 Task: In career advice turn off In-app notifications.
Action: Mouse moved to (776, 64)
Screenshot: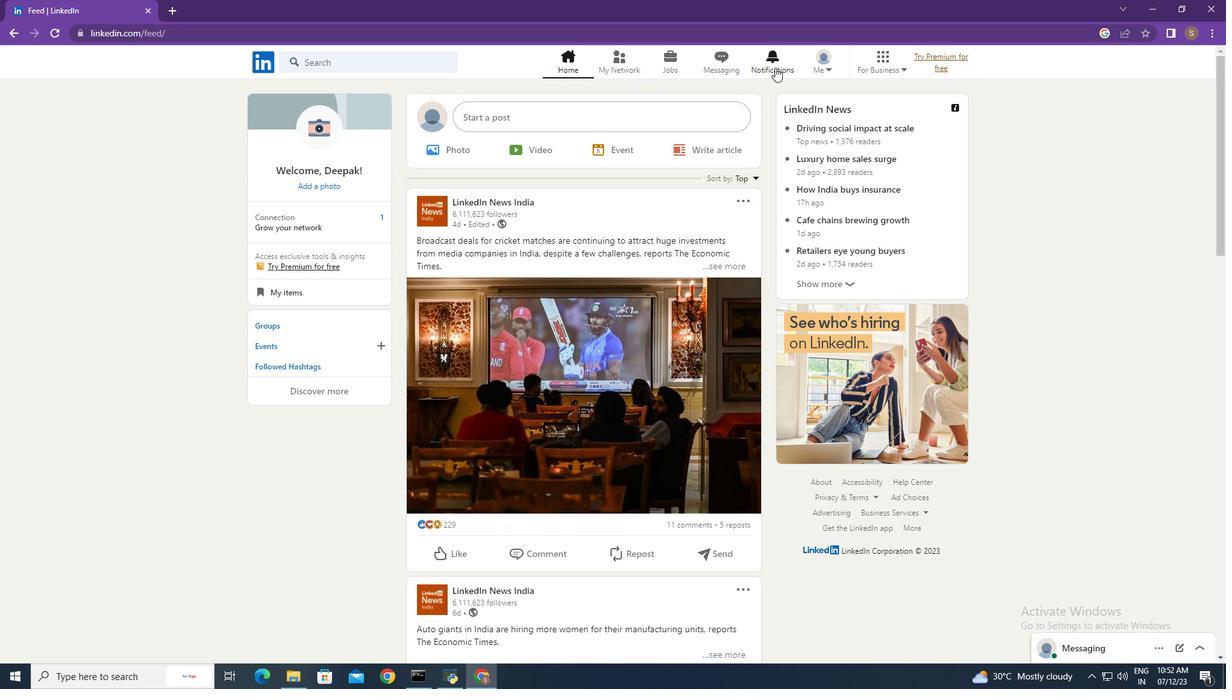 
Action: Mouse pressed left at (776, 64)
Screenshot: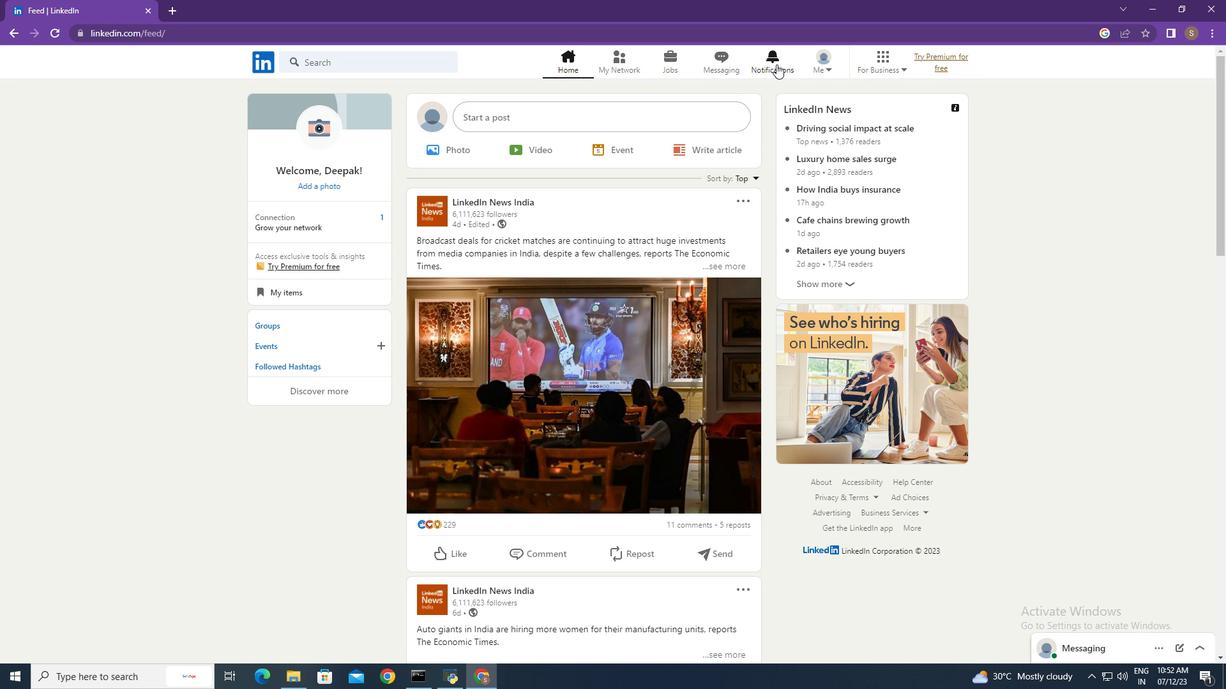 
Action: Mouse moved to (279, 147)
Screenshot: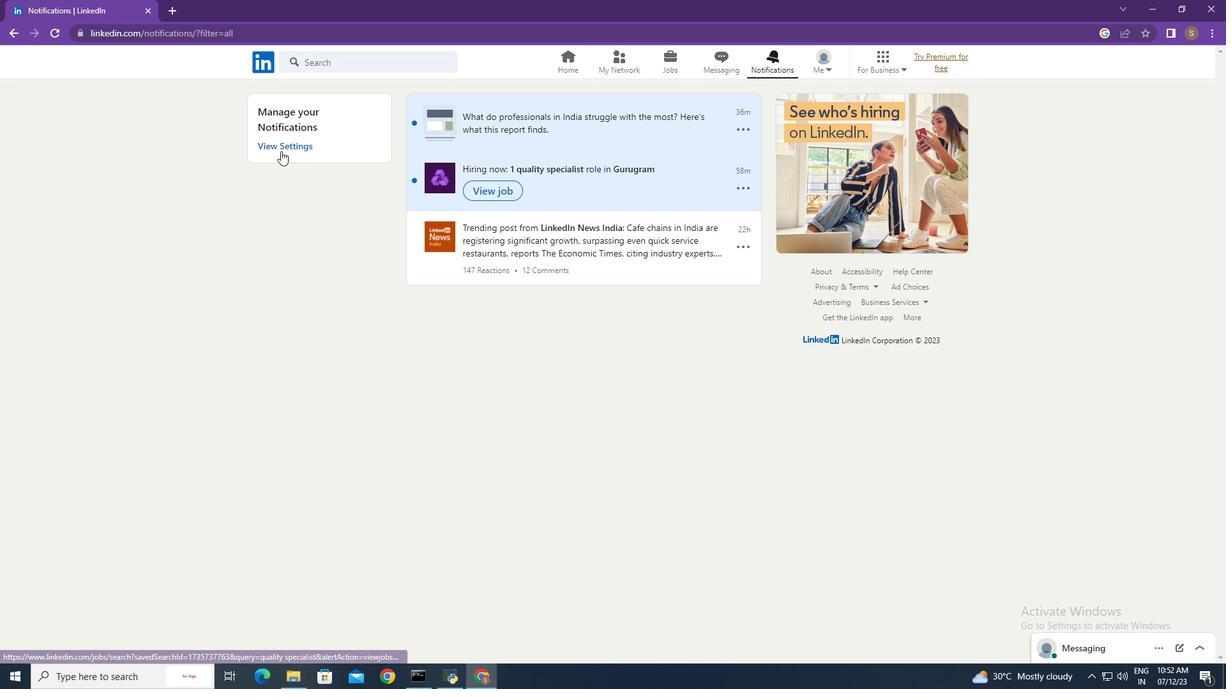 
Action: Mouse pressed left at (279, 147)
Screenshot: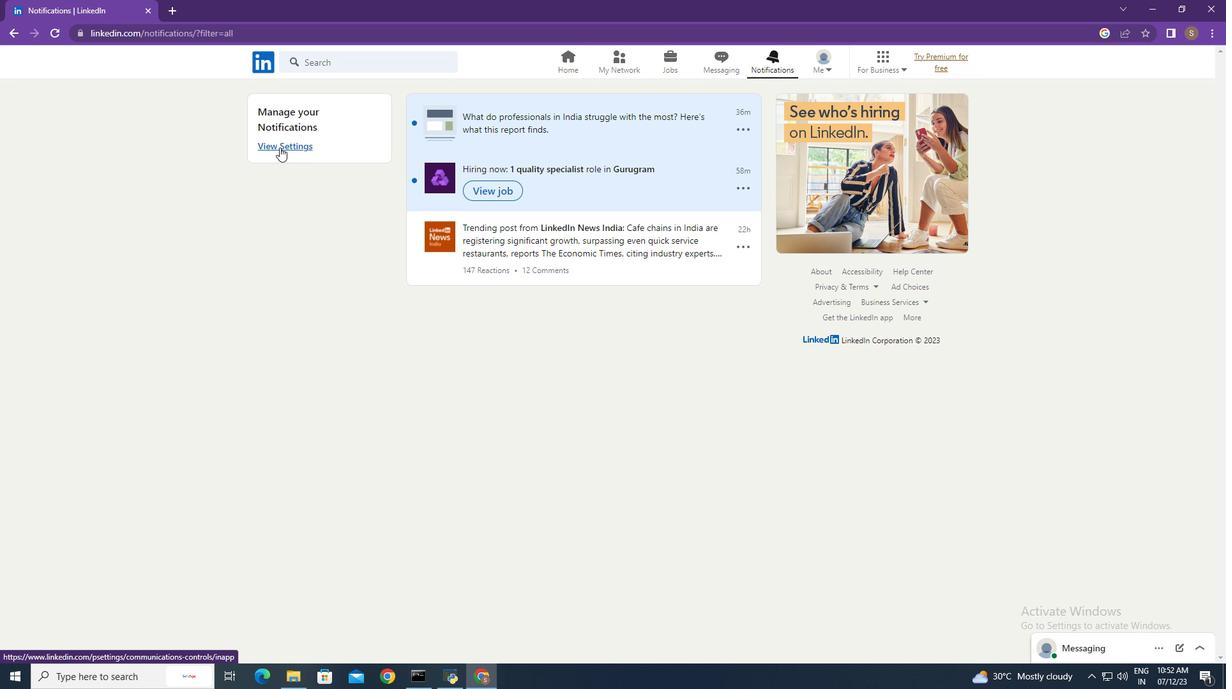 
Action: Mouse moved to (796, 198)
Screenshot: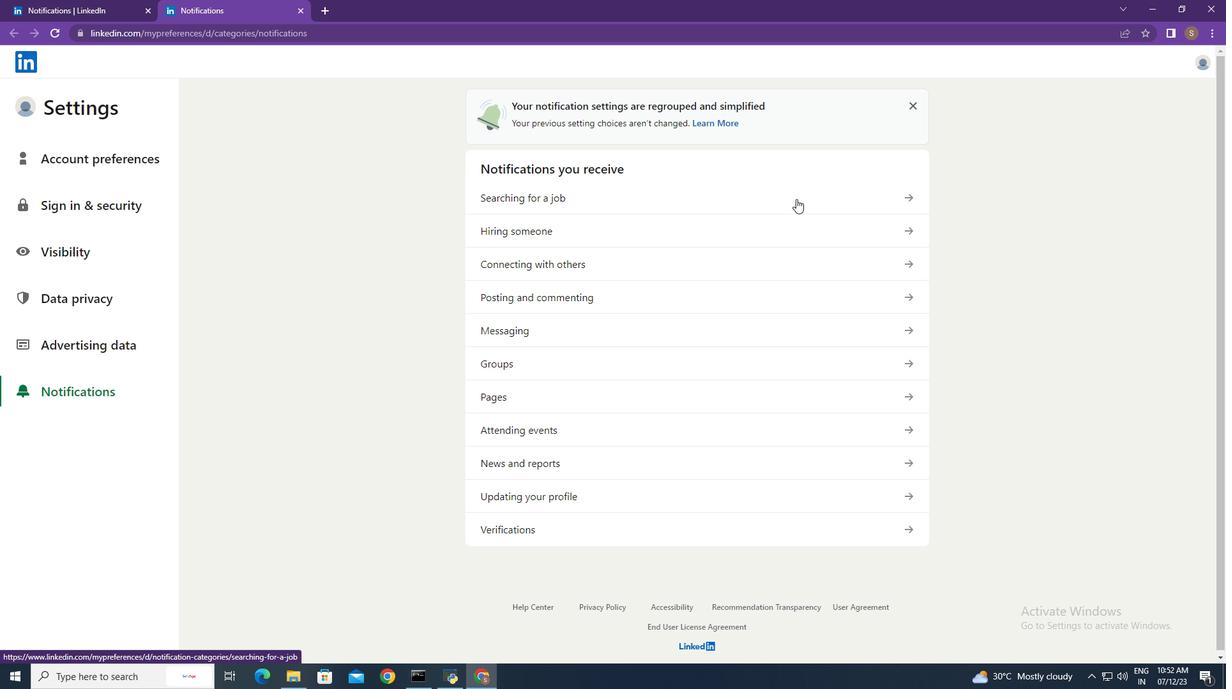 
Action: Mouse pressed left at (796, 198)
Screenshot: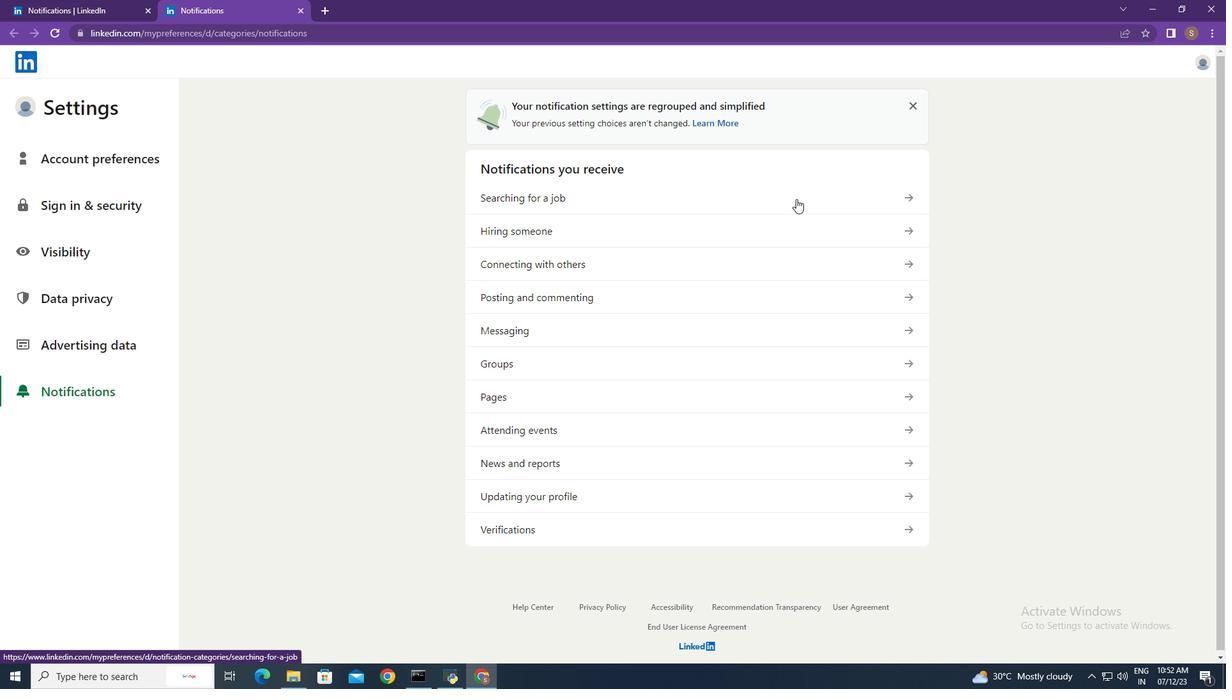 
Action: Mouse moved to (816, 374)
Screenshot: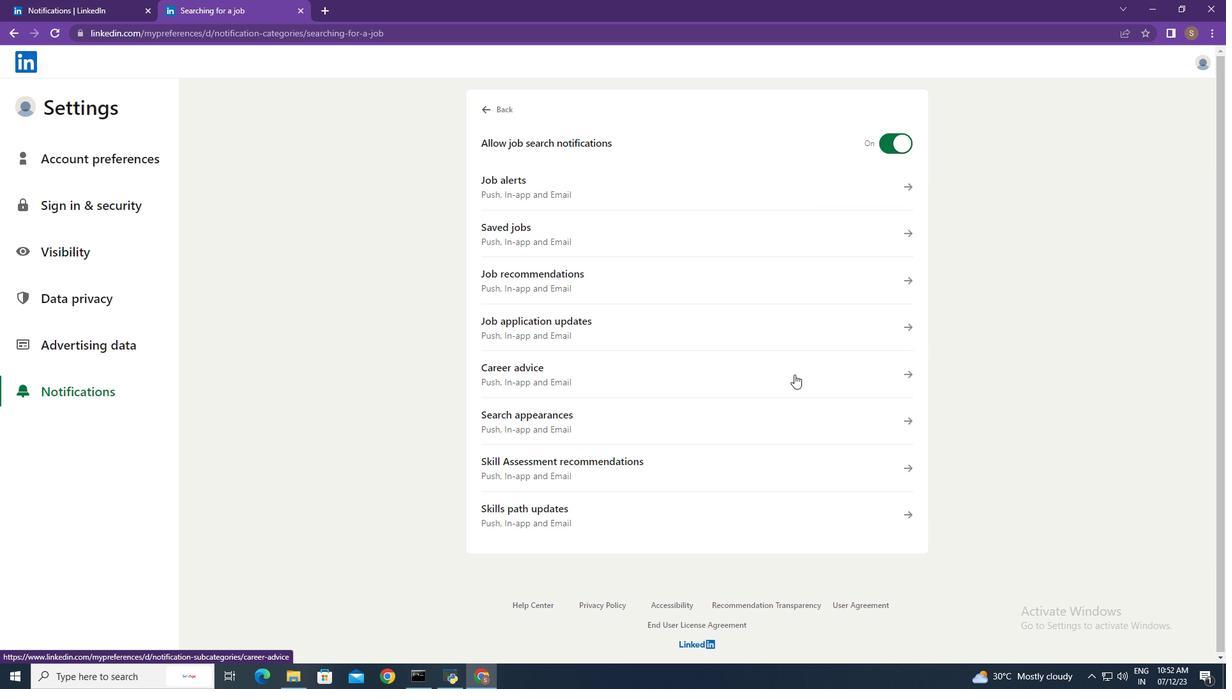 
Action: Mouse pressed left at (816, 374)
Screenshot: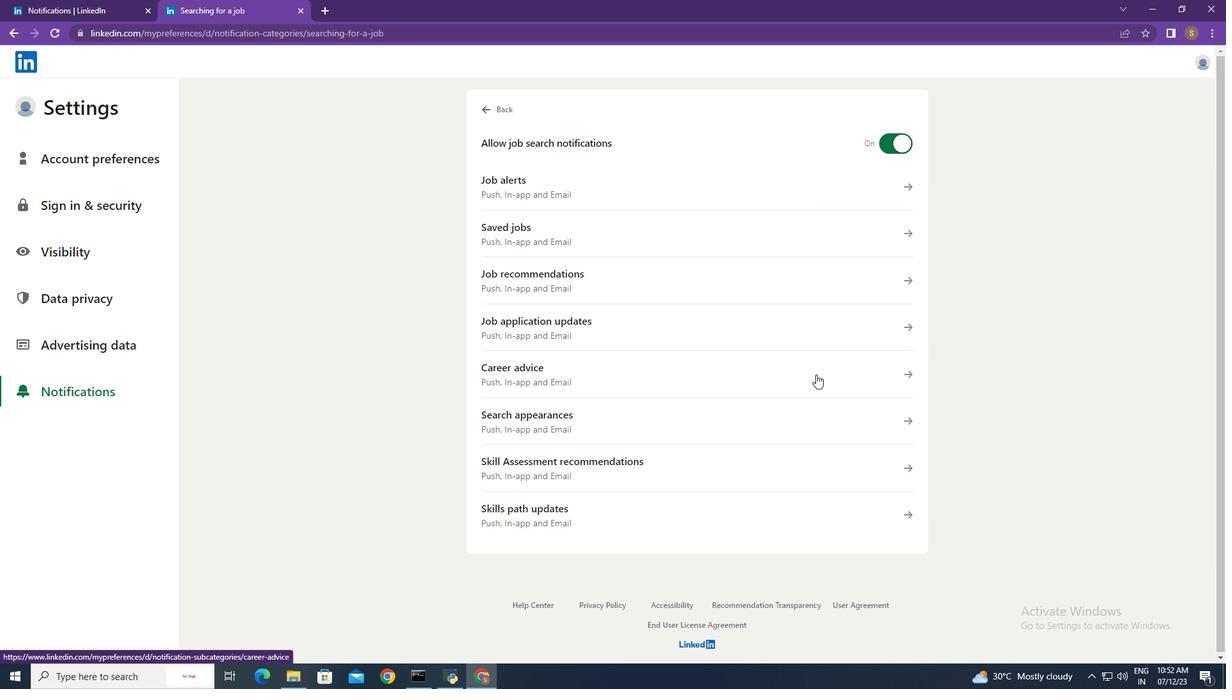 
Action: Mouse moved to (895, 219)
Screenshot: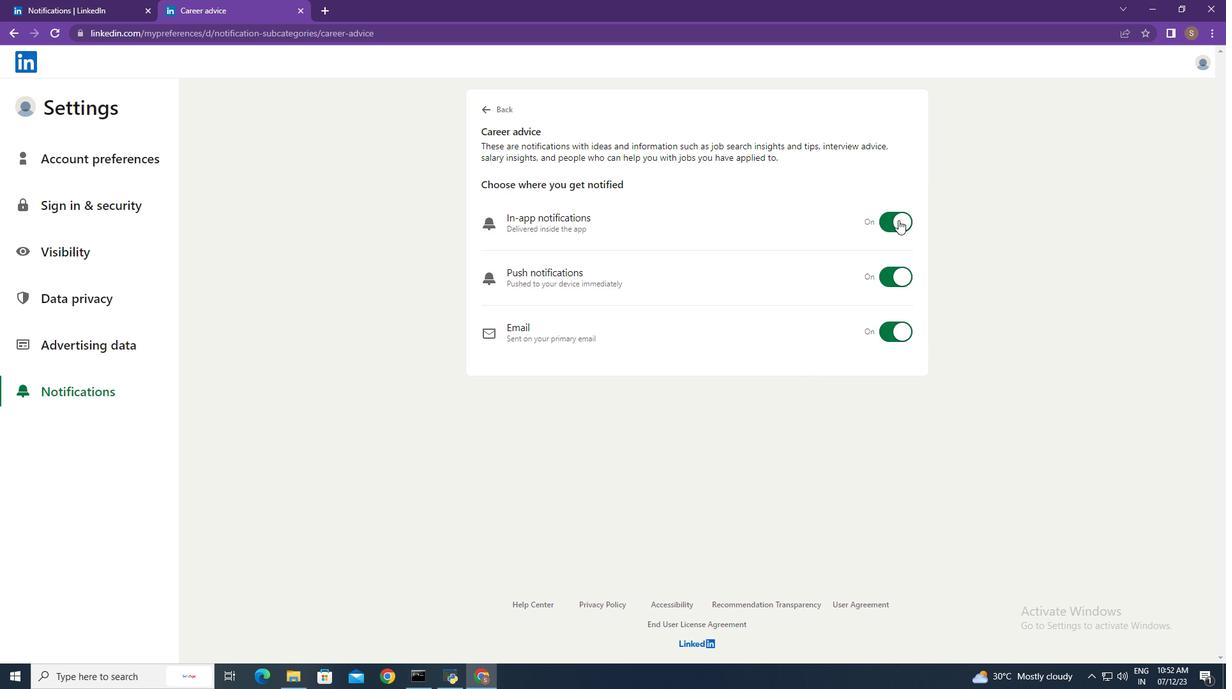 
Action: Mouse pressed left at (895, 219)
Screenshot: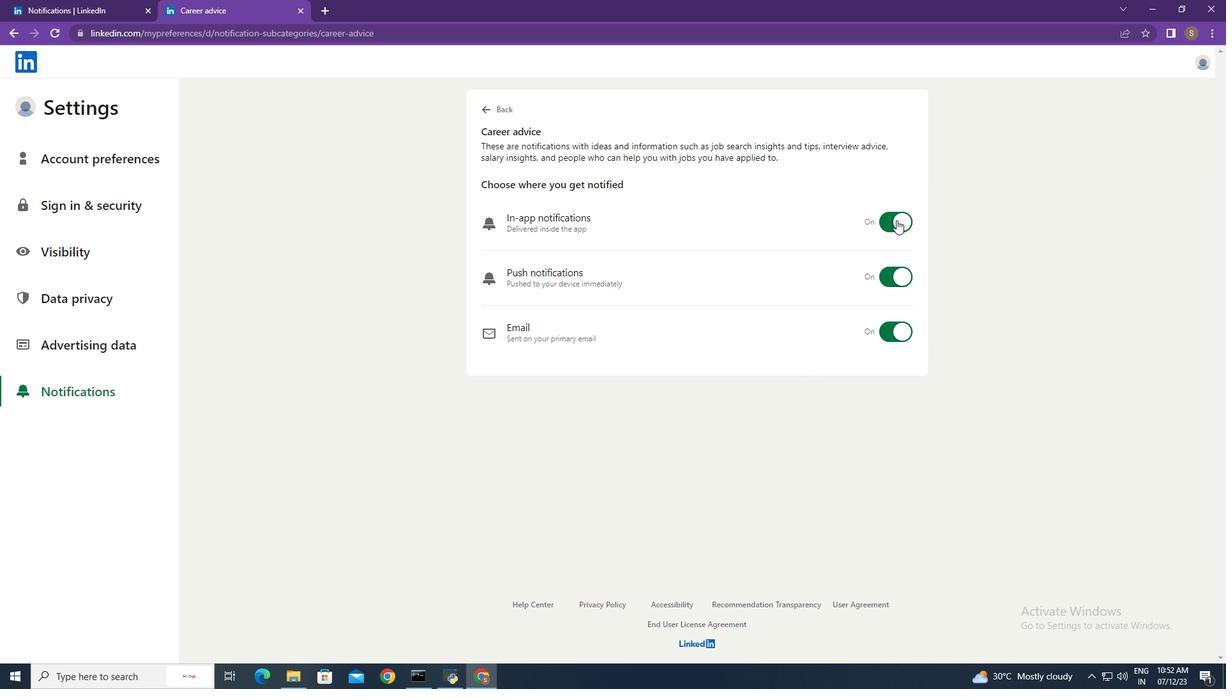 
Action: Mouse moved to (1064, 229)
Screenshot: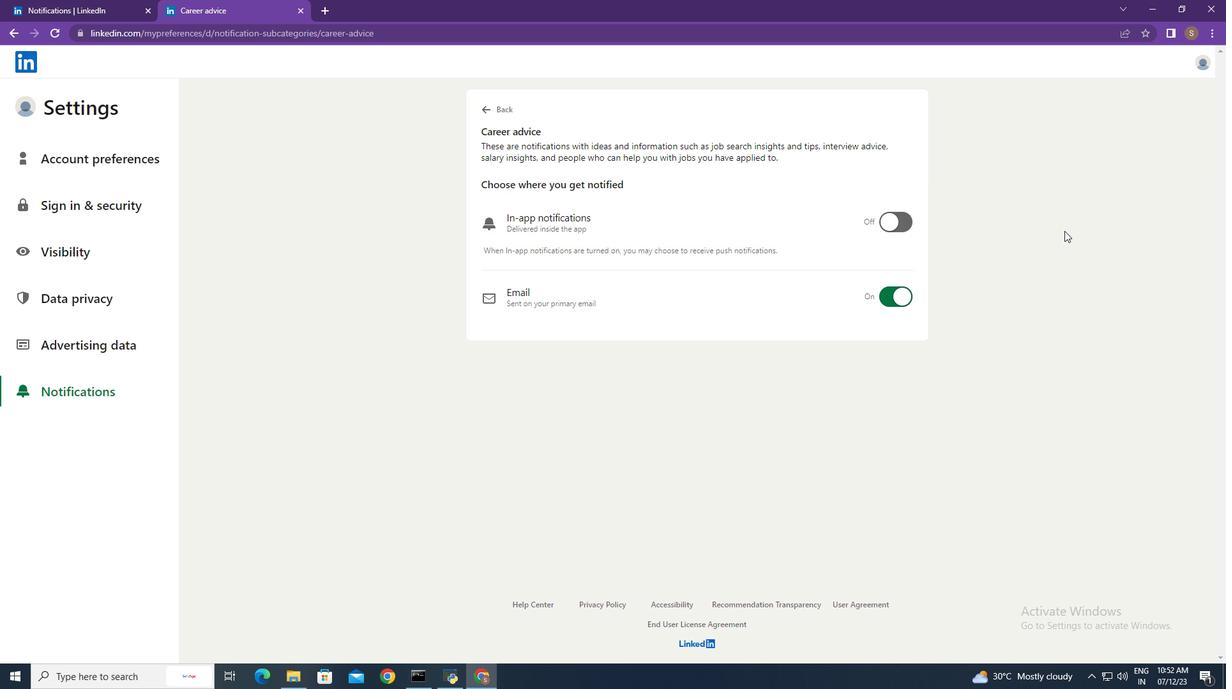 
